 Task: Toggle the insert space after opening before closing non-empty brackets in the format.
Action: Mouse moved to (35, 546)
Screenshot: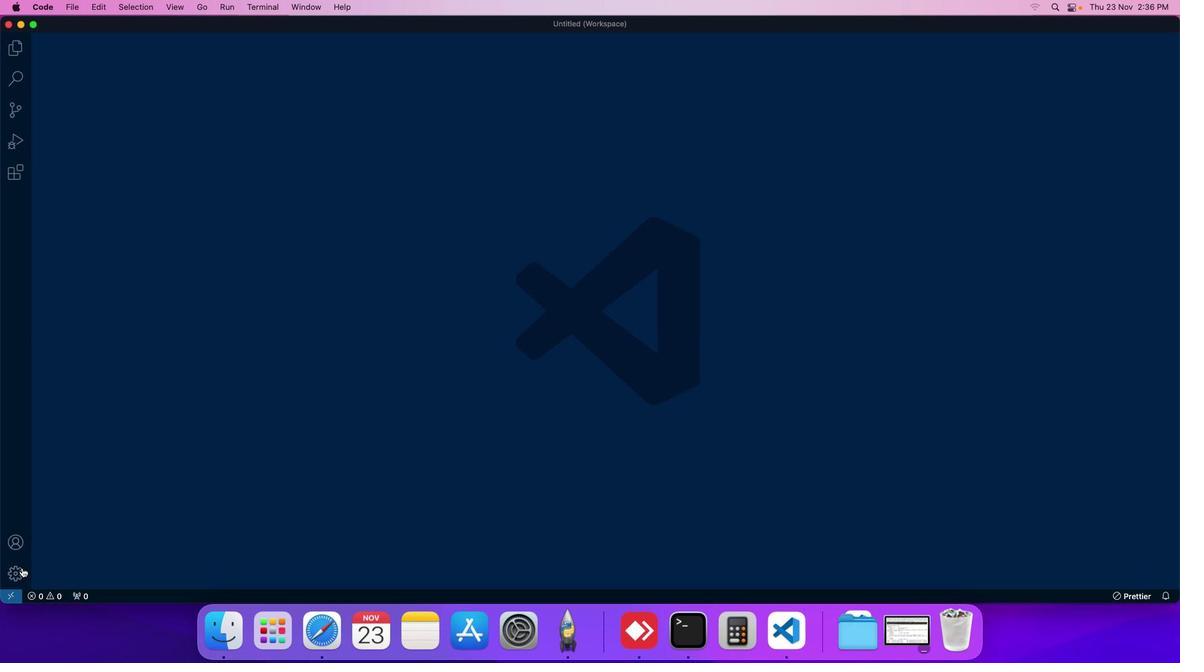 
Action: Mouse pressed left at (35, 546)
Screenshot: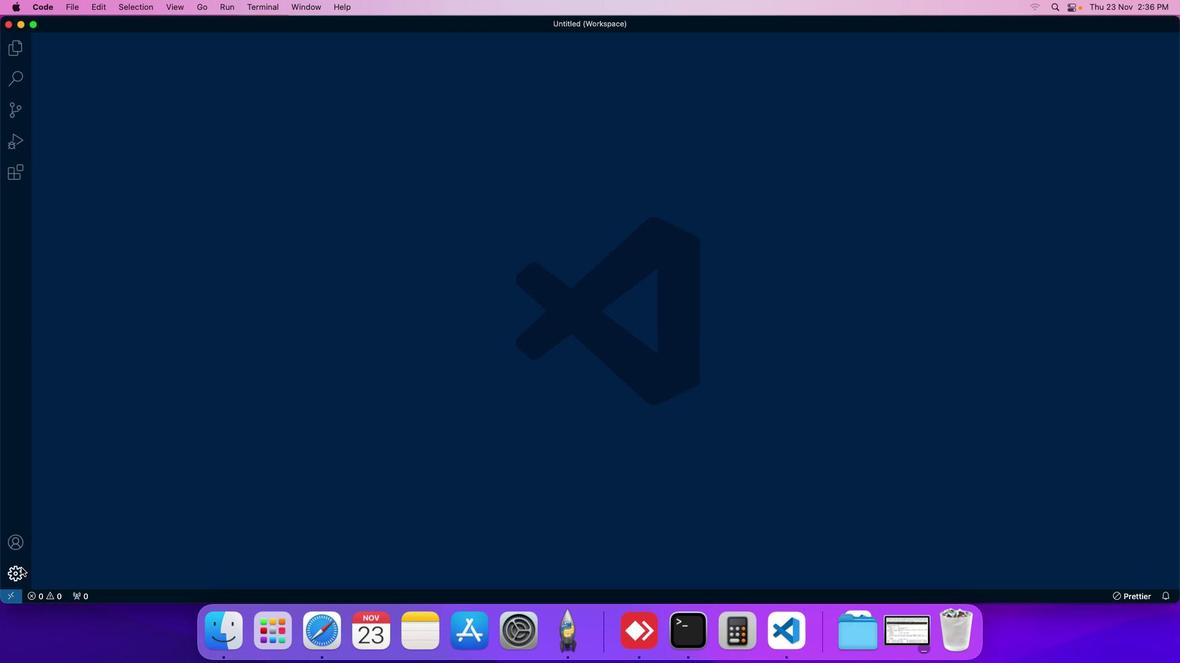 
Action: Mouse moved to (74, 484)
Screenshot: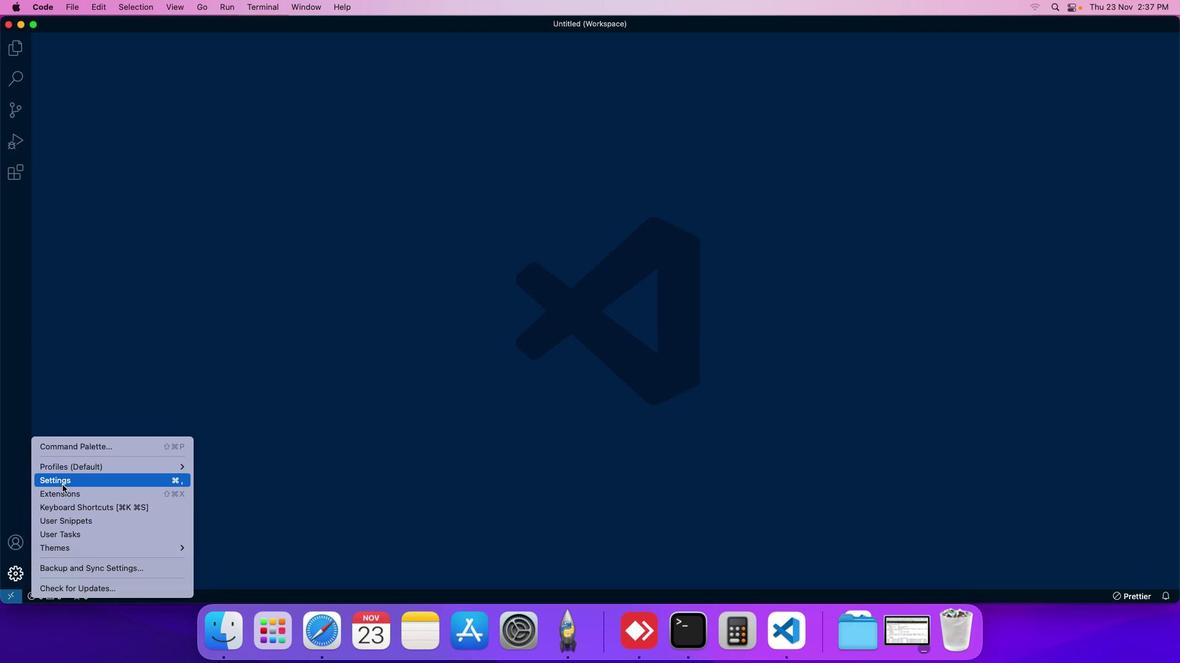 
Action: Mouse pressed left at (74, 484)
Screenshot: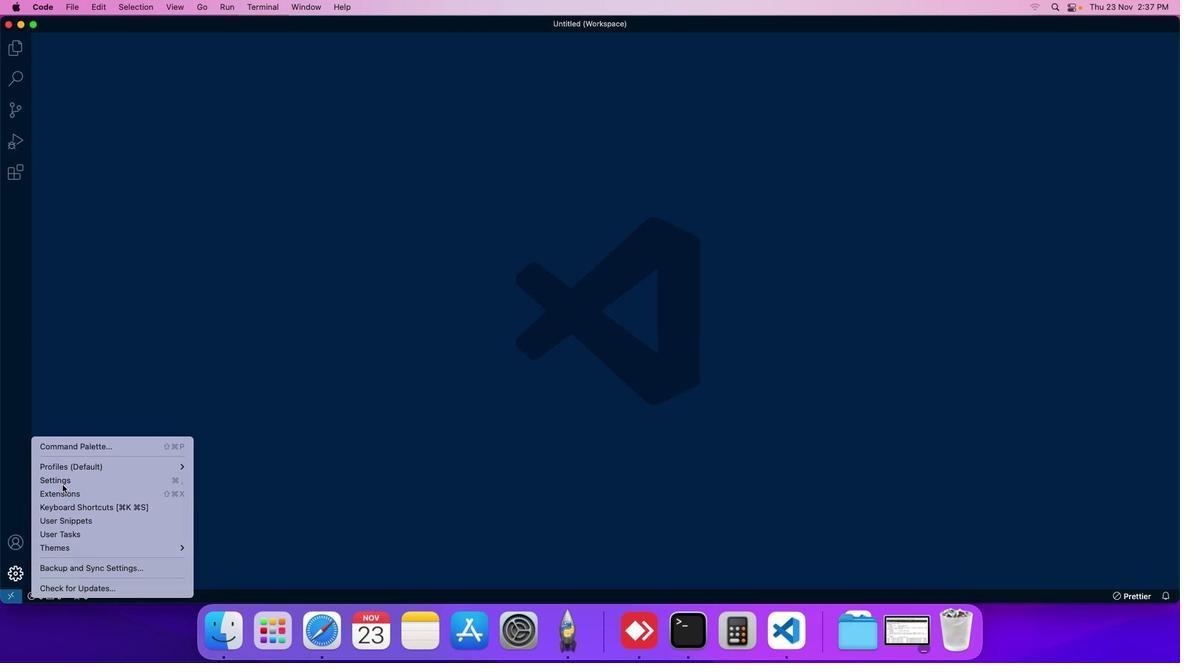 
Action: Mouse moved to (292, 202)
Screenshot: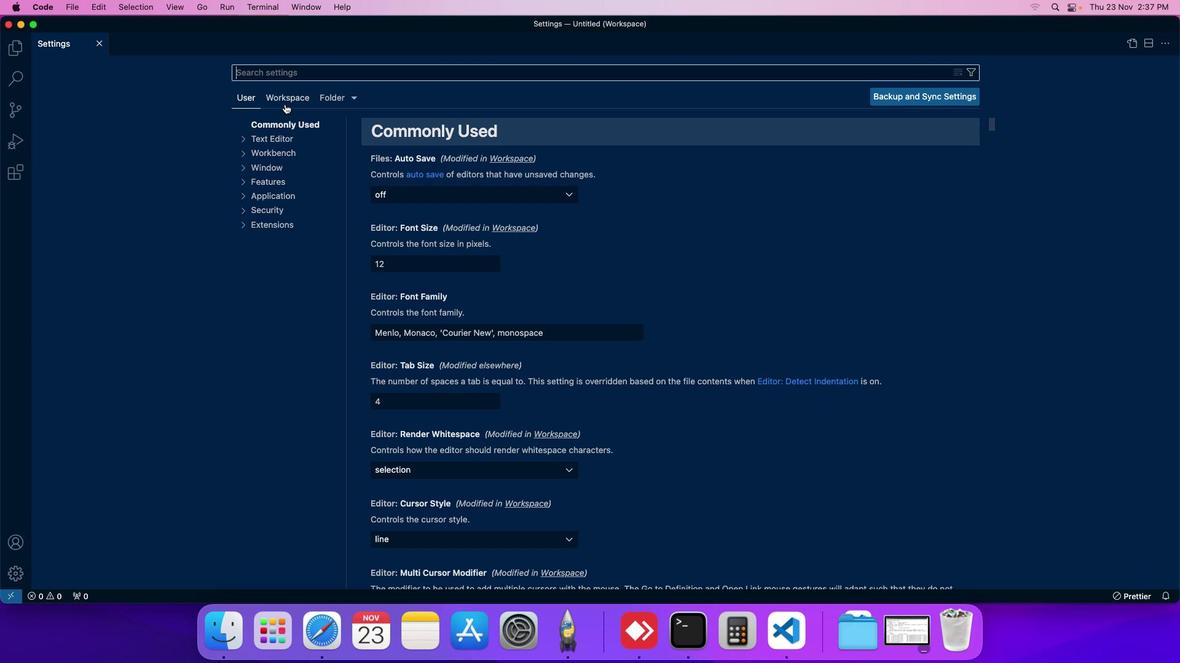 
Action: Mouse pressed left at (292, 202)
Screenshot: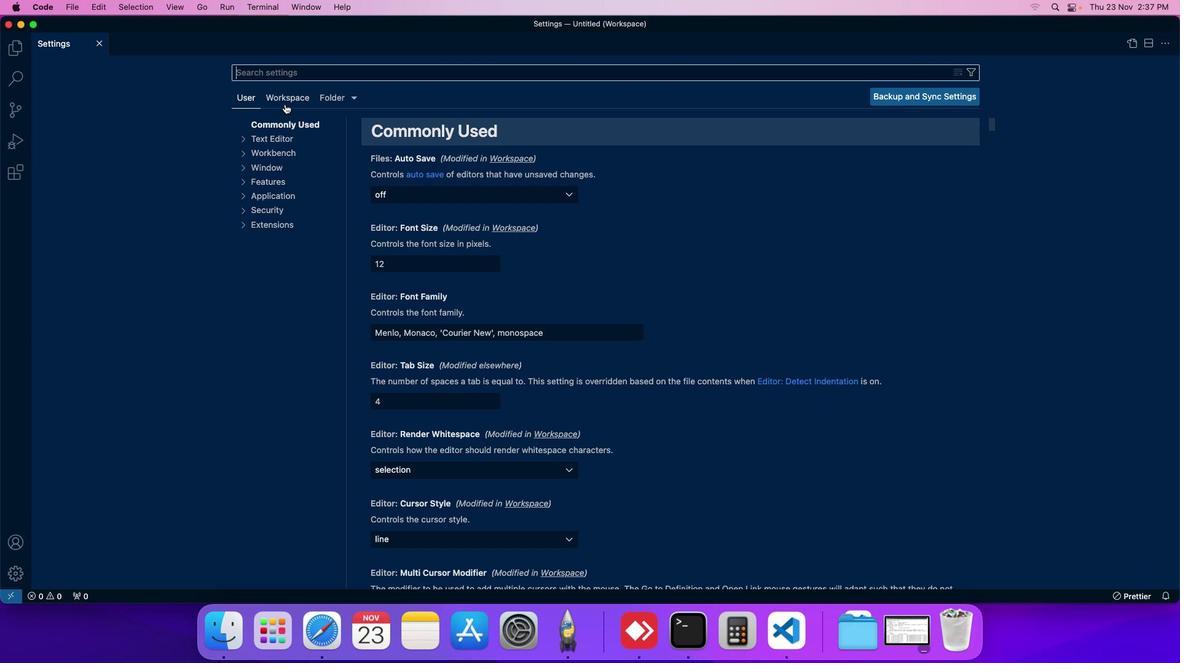 
Action: Mouse moved to (297, 277)
Screenshot: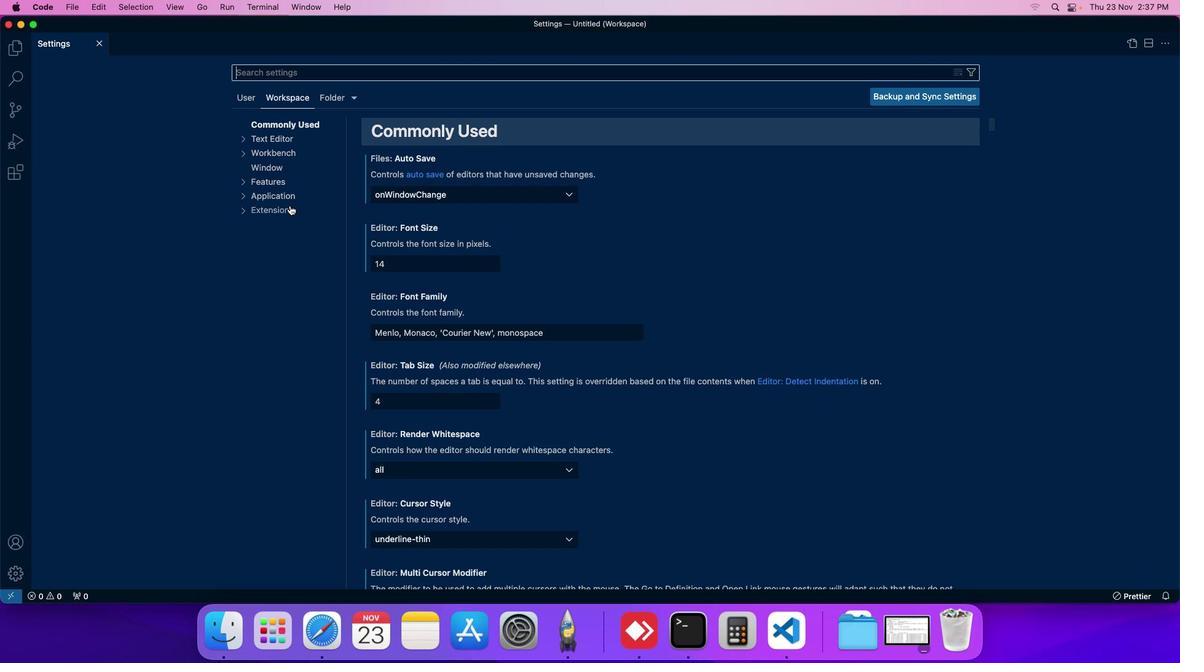 
Action: Mouse pressed left at (297, 277)
Screenshot: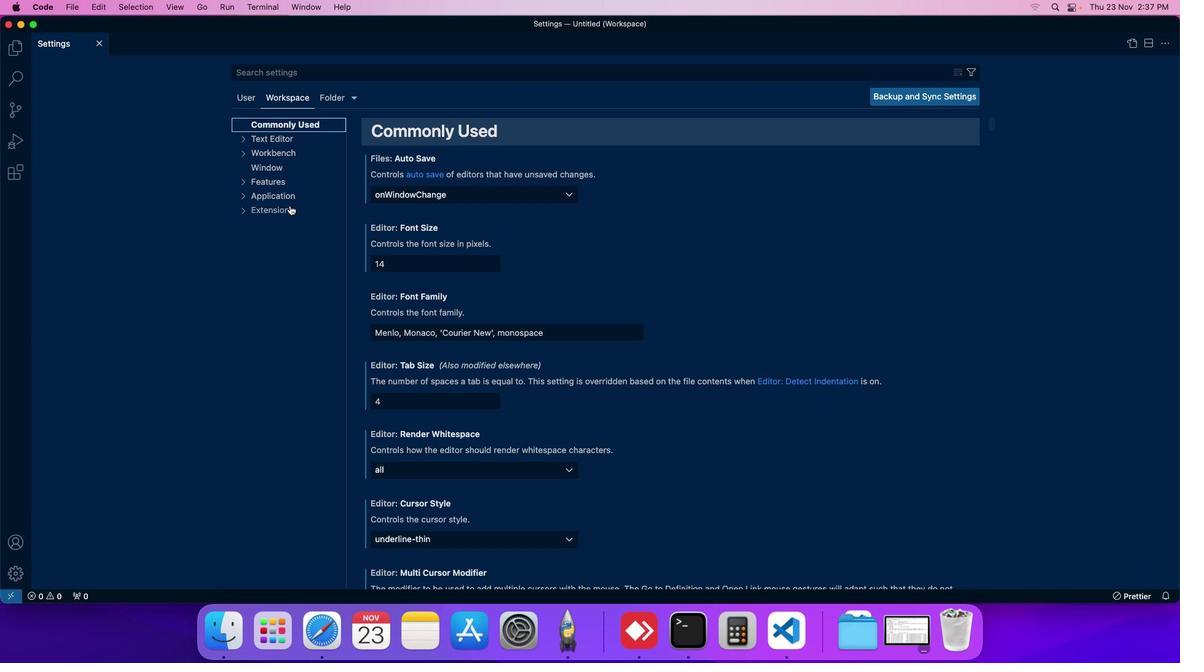 
Action: Mouse moved to (299, 509)
Screenshot: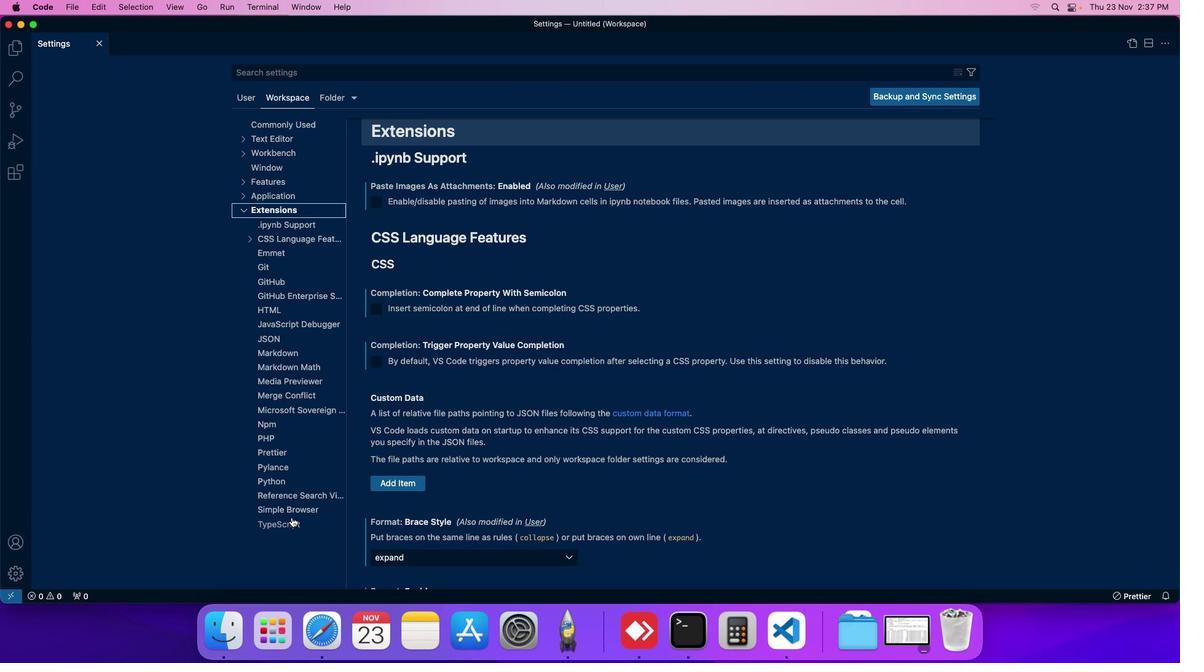 
Action: Mouse pressed left at (299, 509)
Screenshot: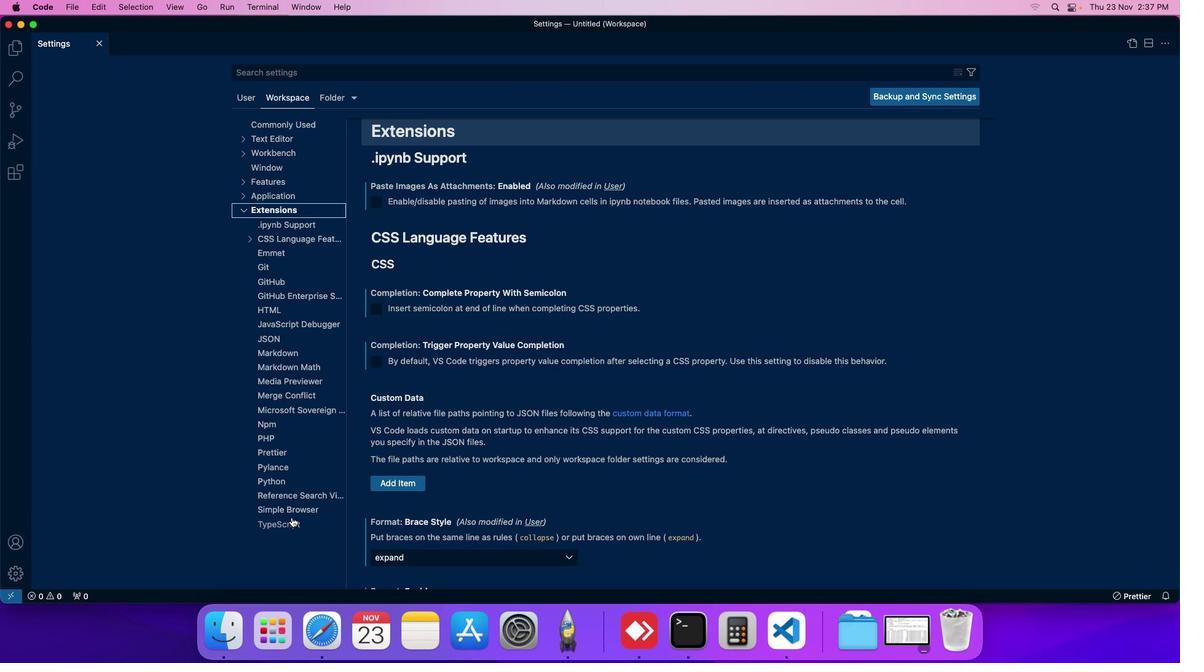 
Action: Mouse moved to (440, 505)
Screenshot: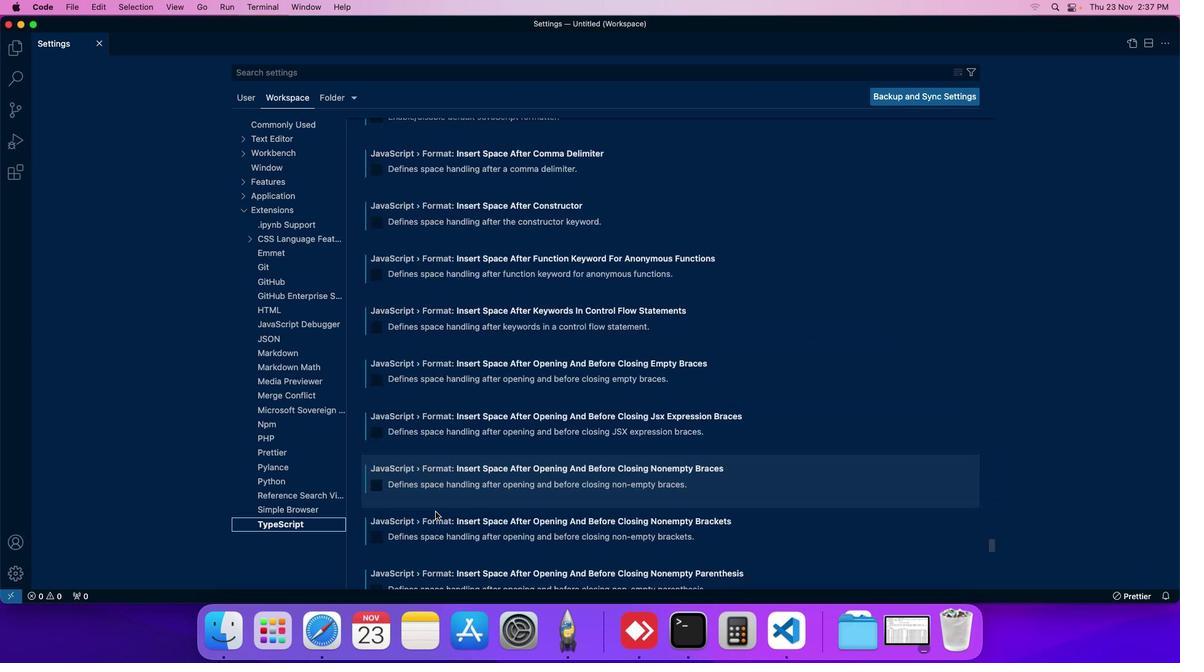 
Action: Mouse scrolled (440, 505) with delta (14, 124)
Screenshot: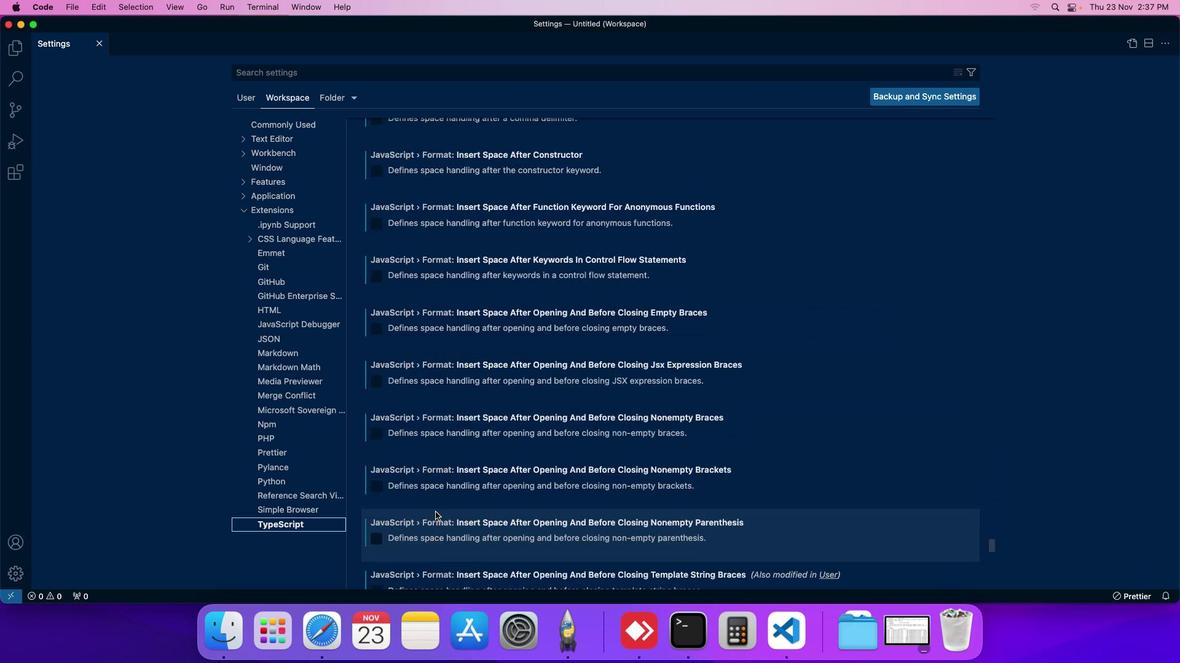 
Action: Mouse scrolled (440, 505) with delta (14, 124)
Screenshot: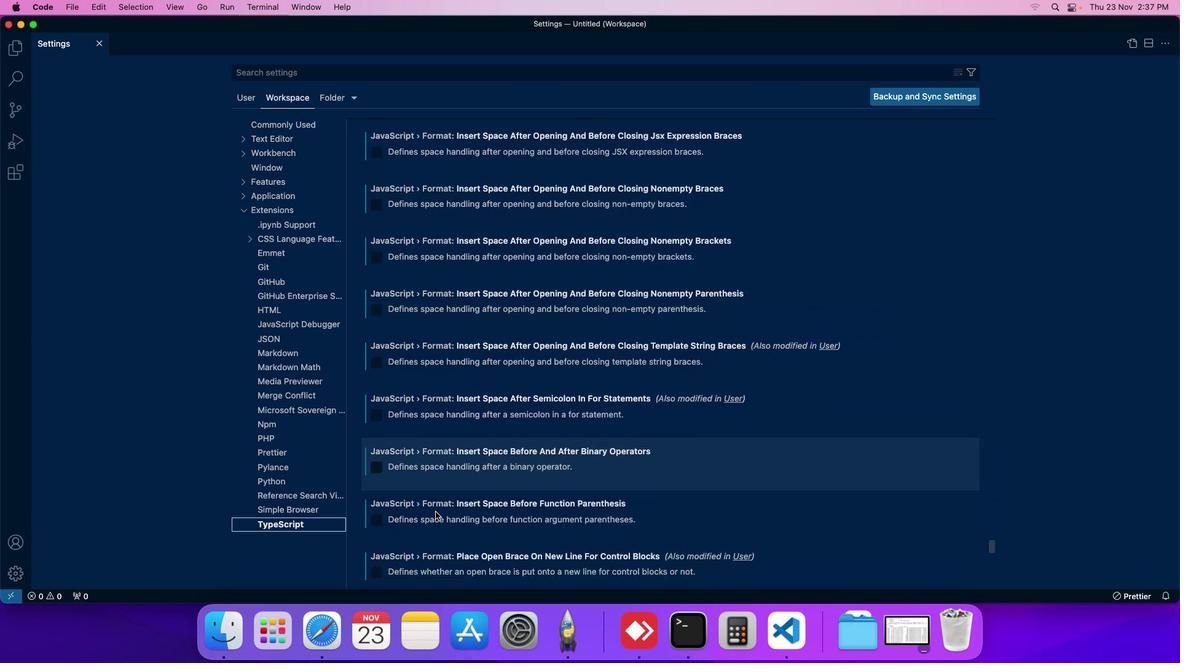 
Action: Mouse scrolled (440, 505) with delta (14, 124)
Screenshot: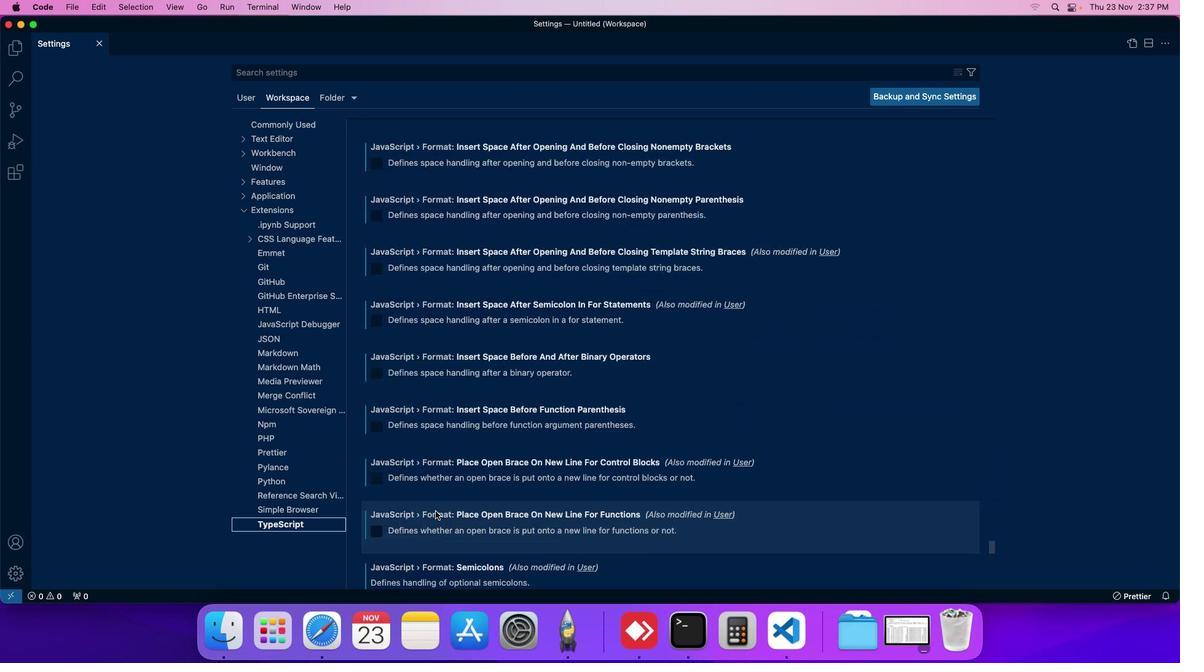 
Action: Mouse moved to (440, 504)
Screenshot: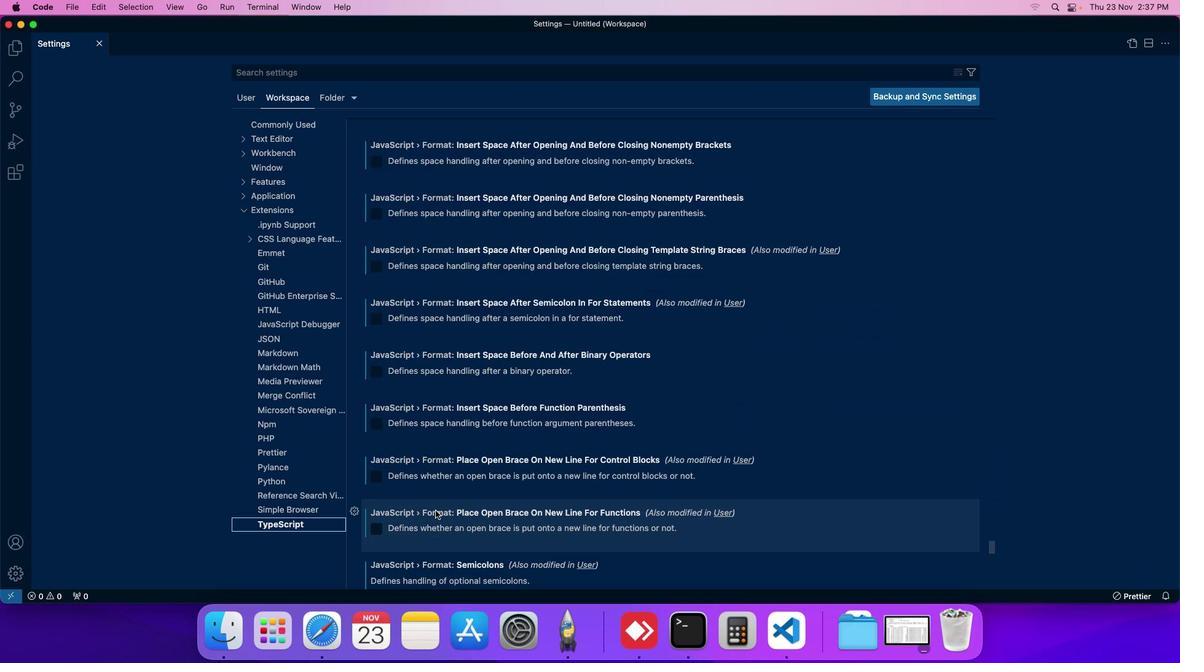 
Action: Mouse scrolled (440, 504) with delta (14, 124)
Screenshot: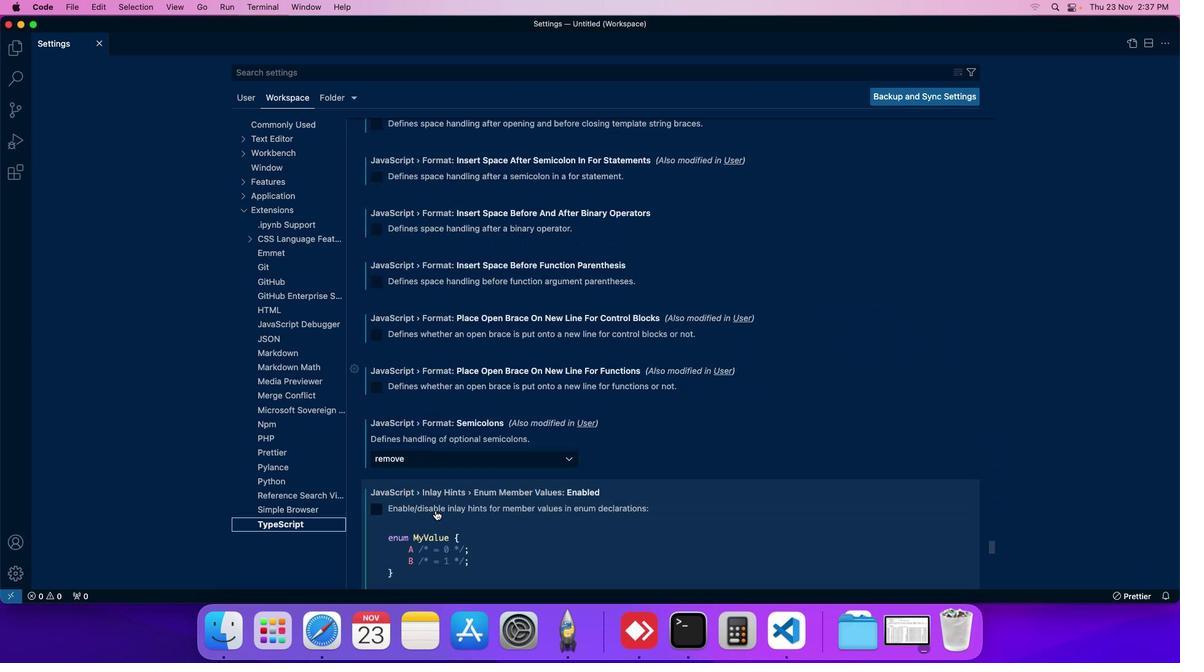 
Action: Mouse scrolled (440, 504) with delta (14, 124)
Screenshot: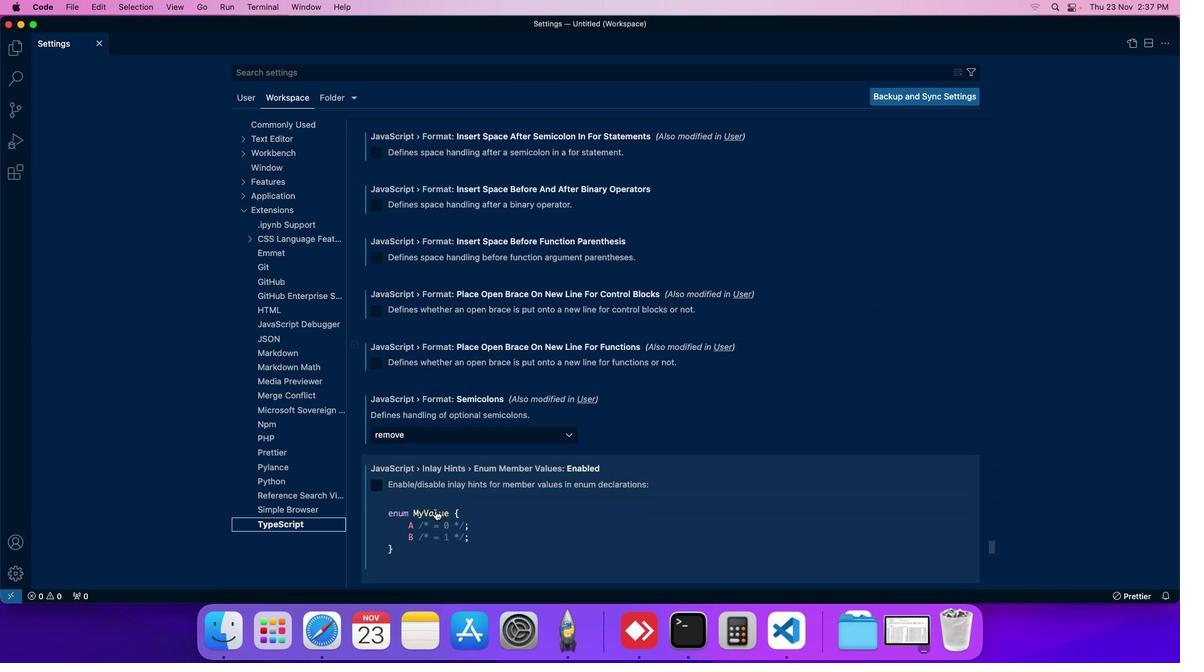 
Action: Mouse scrolled (440, 504) with delta (14, 124)
Screenshot: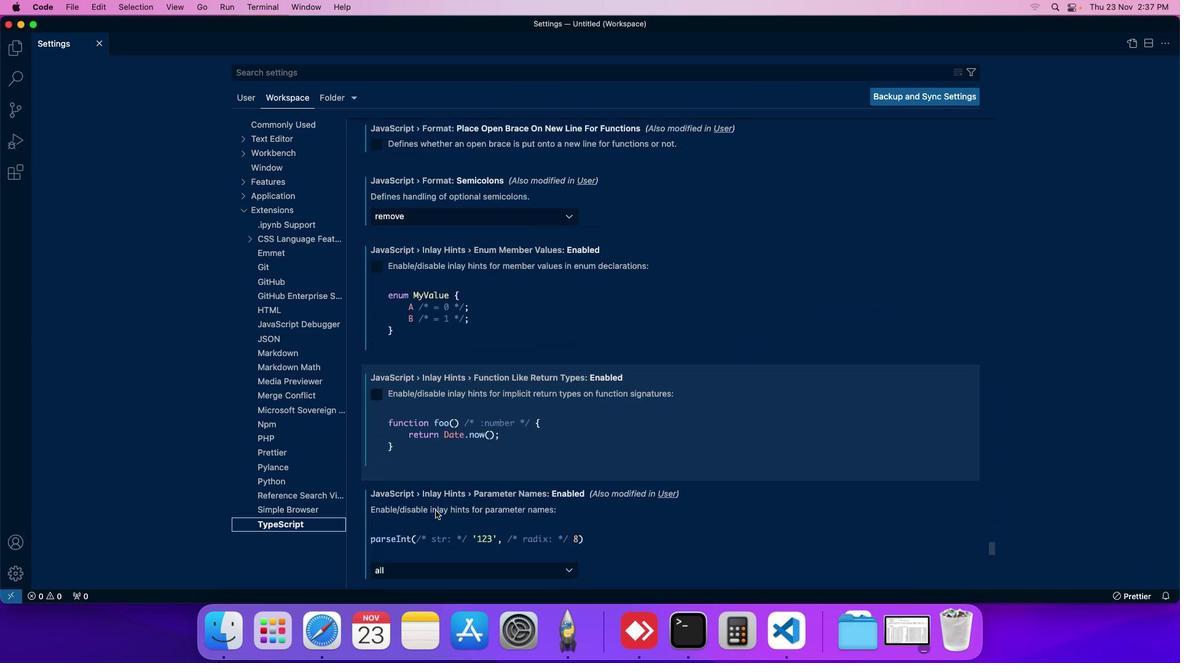 
Action: Mouse scrolled (440, 504) with delta (14, 124)
Screenshot: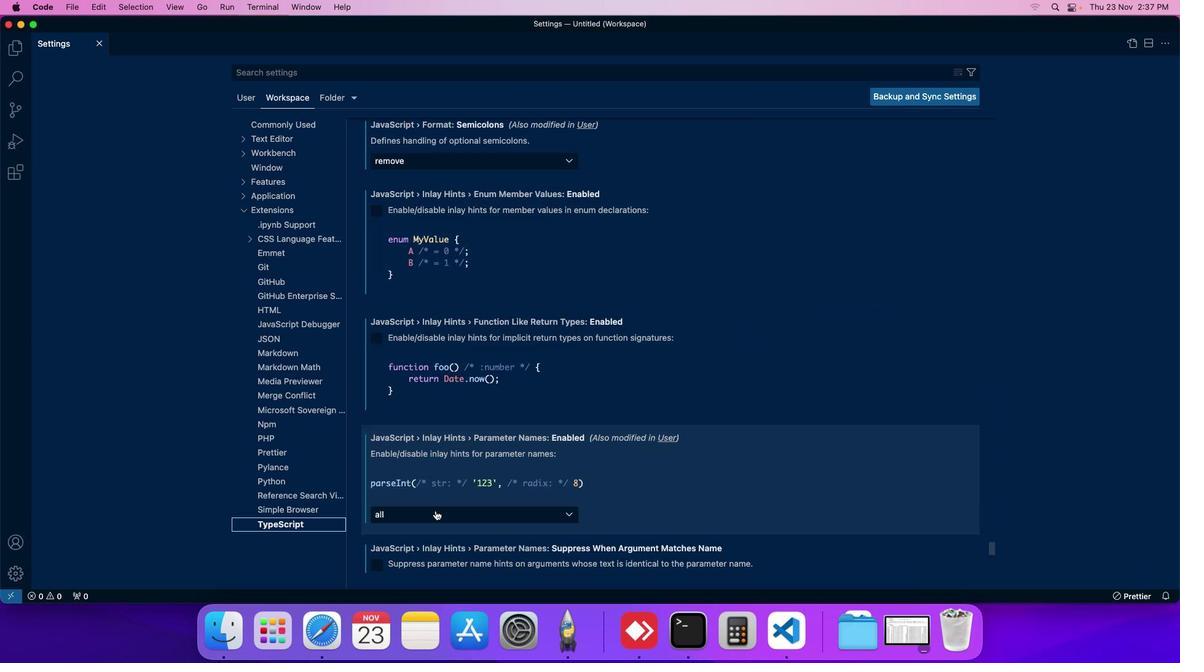 
Action: Mouse scrolled (440, 504) with delta (14, 124)
Screenshot: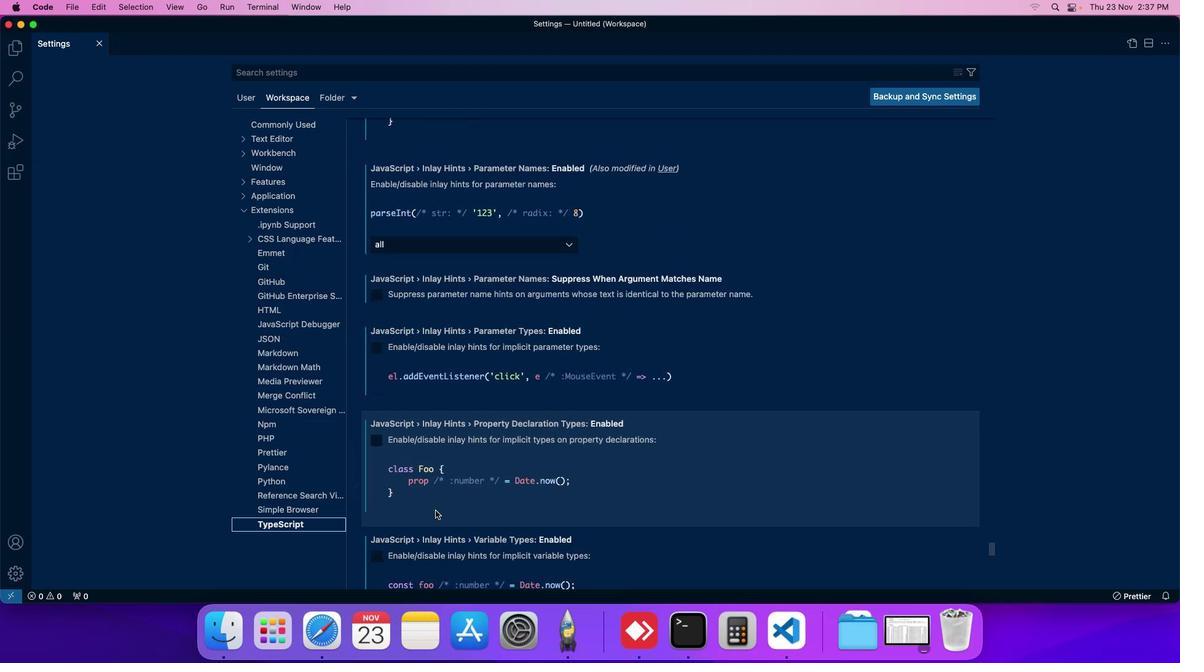 
Action: Mouse scrolled (440, 504) with delta (14, 124)
Screenshot: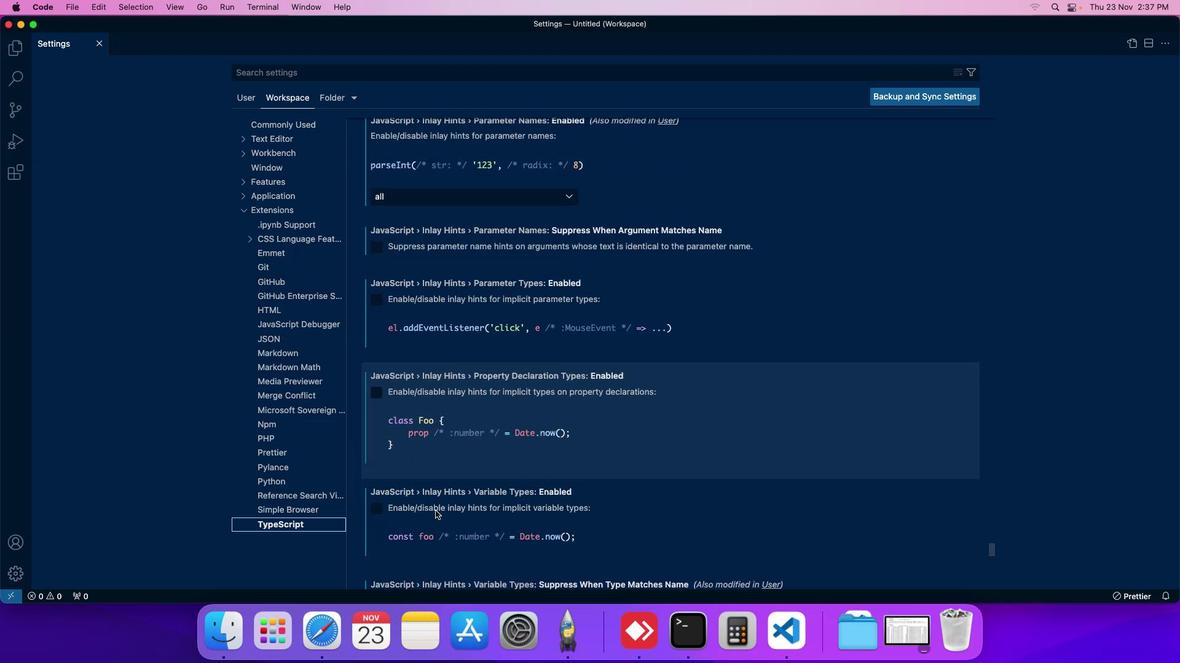 
Action: Mouse scrolled (440, 504) with delta (14, 124)
Screenshot: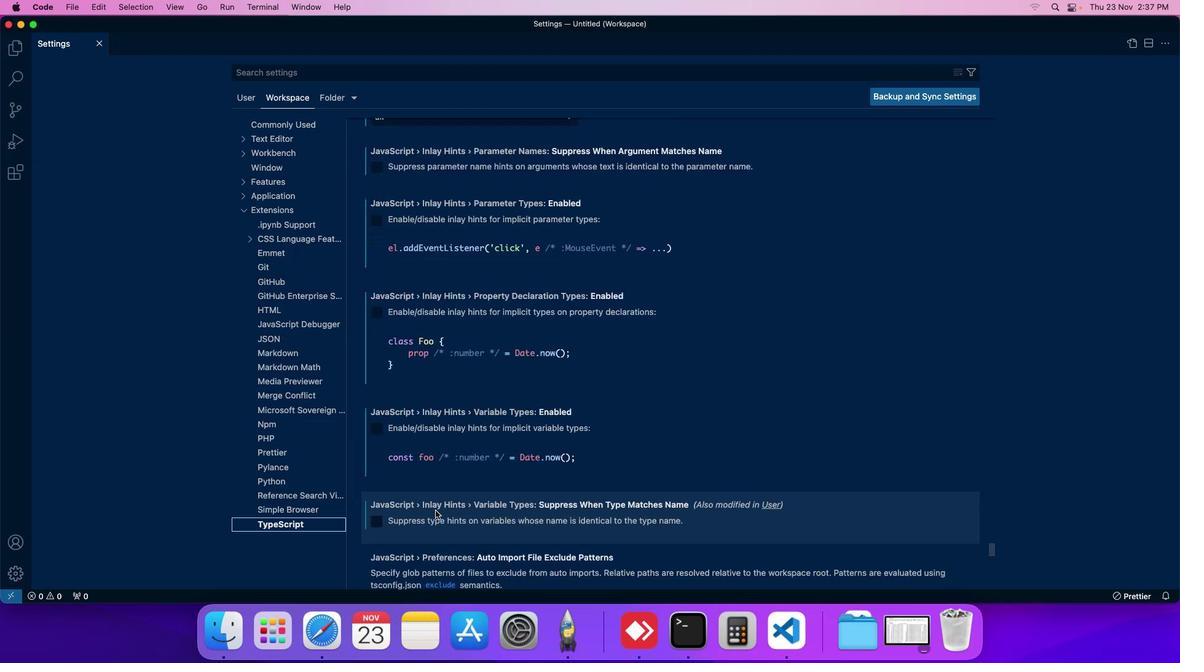 
Action: Mouse scrolled (440, 504) with delta (14, 124)
Screenshot: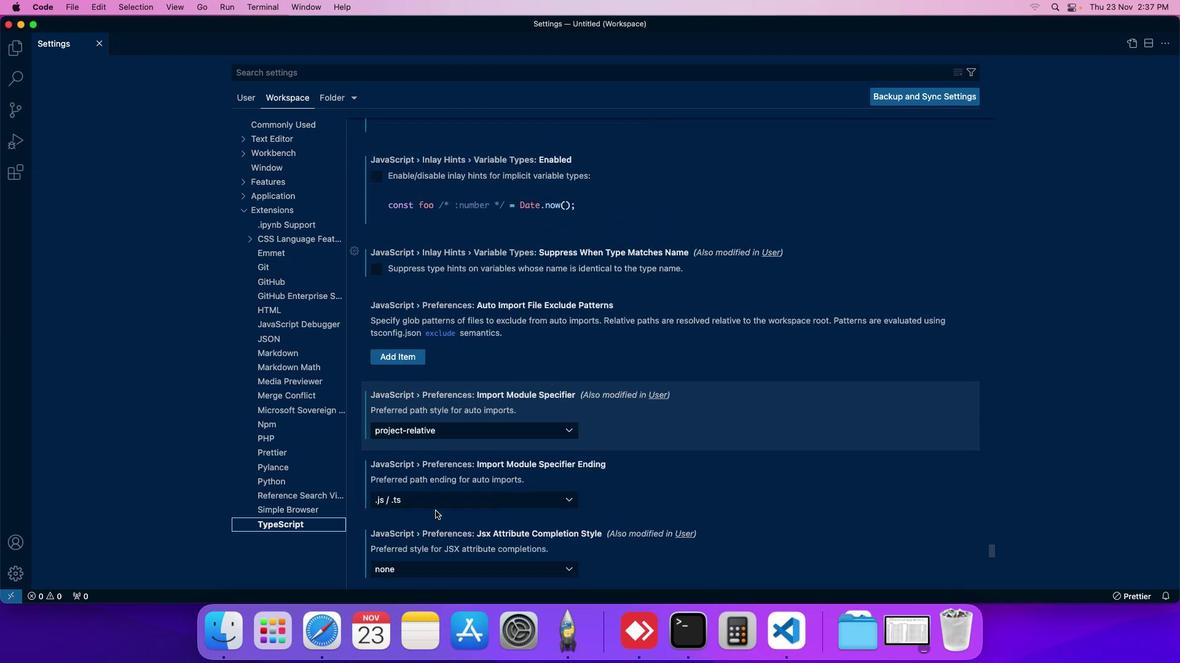 
Action: Mouse scrolled (440, 504) with delta (14, 124)
Screenshot: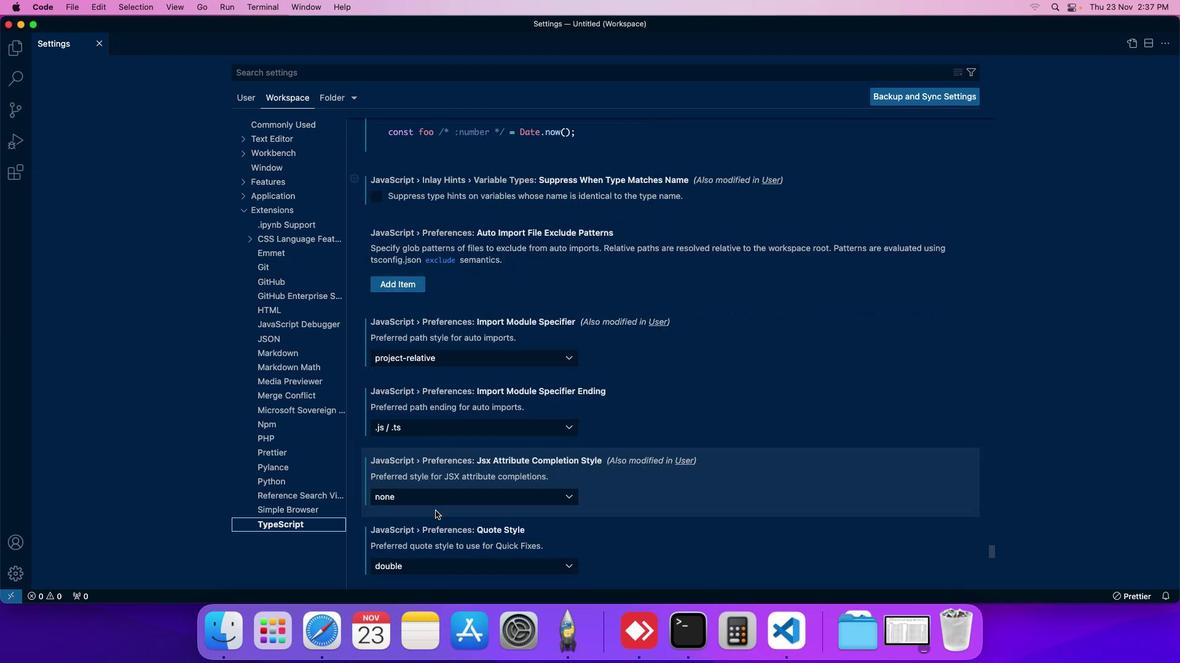 
Action: Mouse moved to (440, 504)
Screenshot: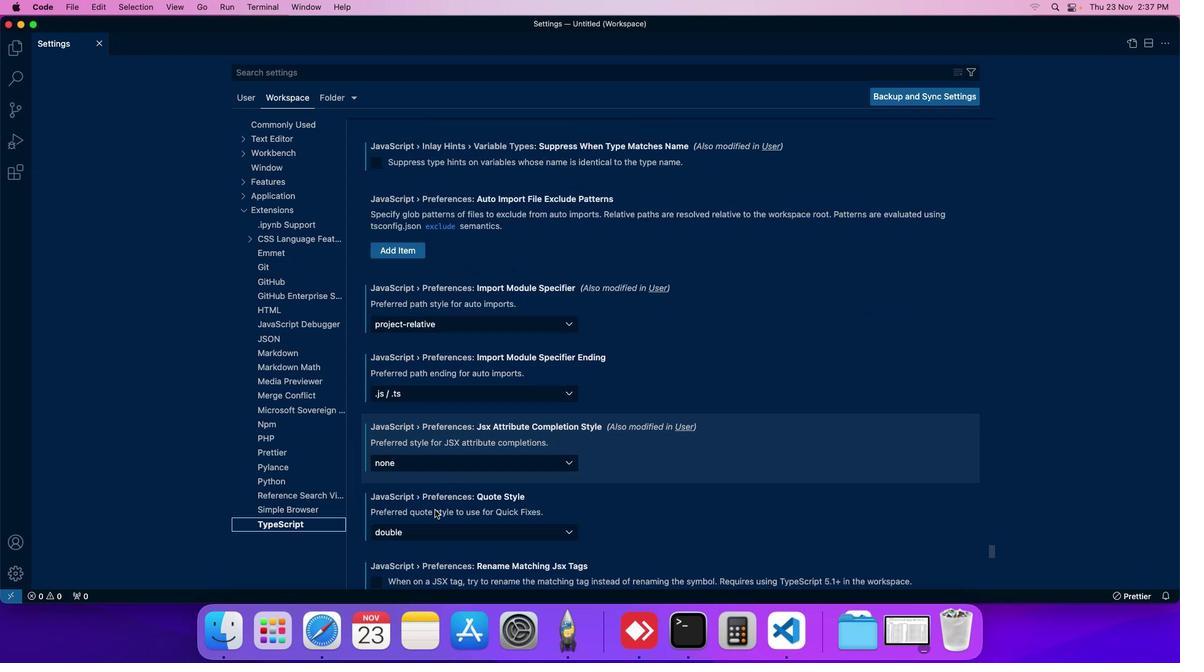 
Action: Mouse scrolled (440, 504) with delta (14, 124)
Screenshot: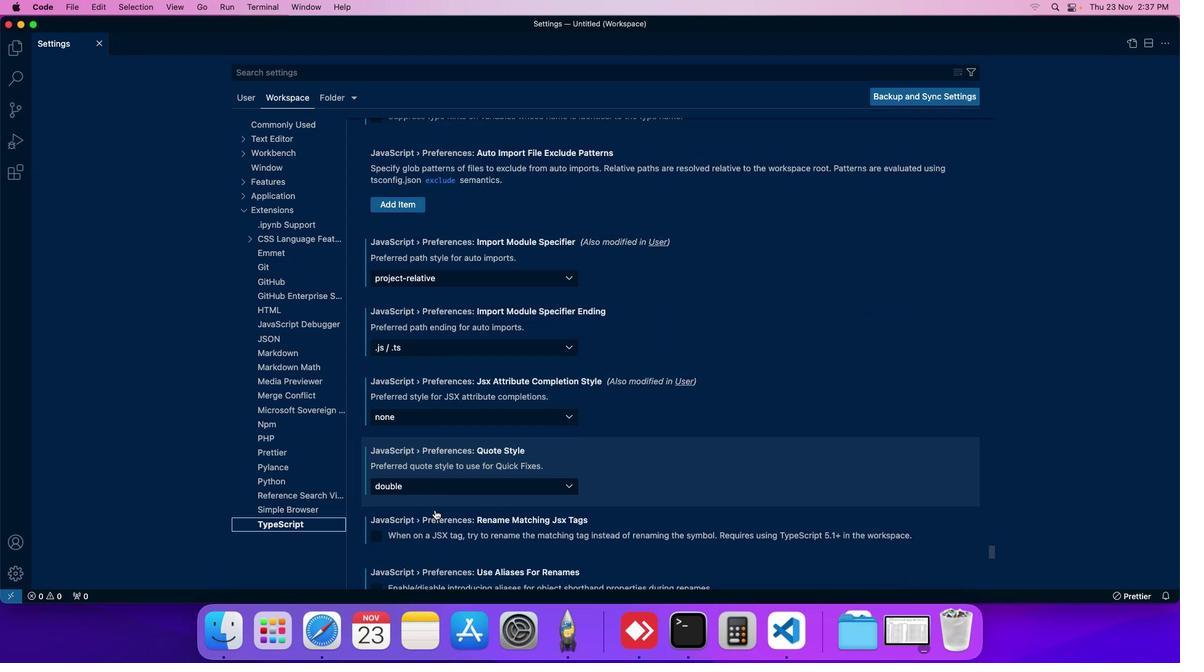 
Action: Mouse scrolled (440, 504) with delta (14, 124)
Screenshot: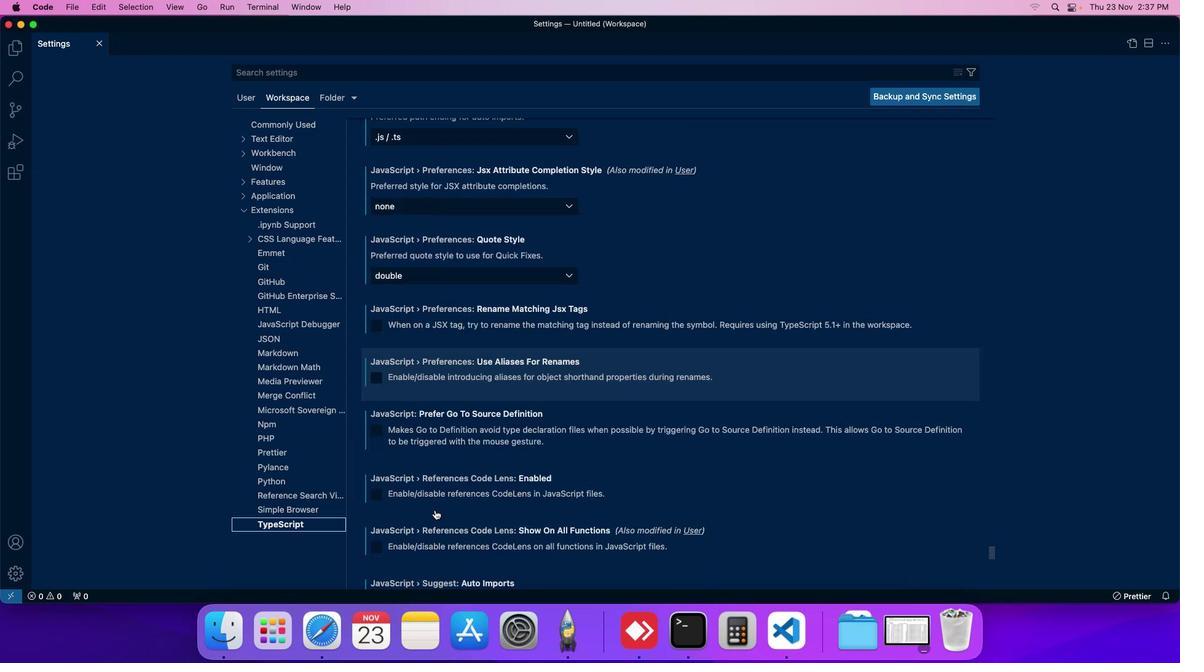 
Action: Mouse scrolled (440, 504) with delta (14, 124)
Screenshot: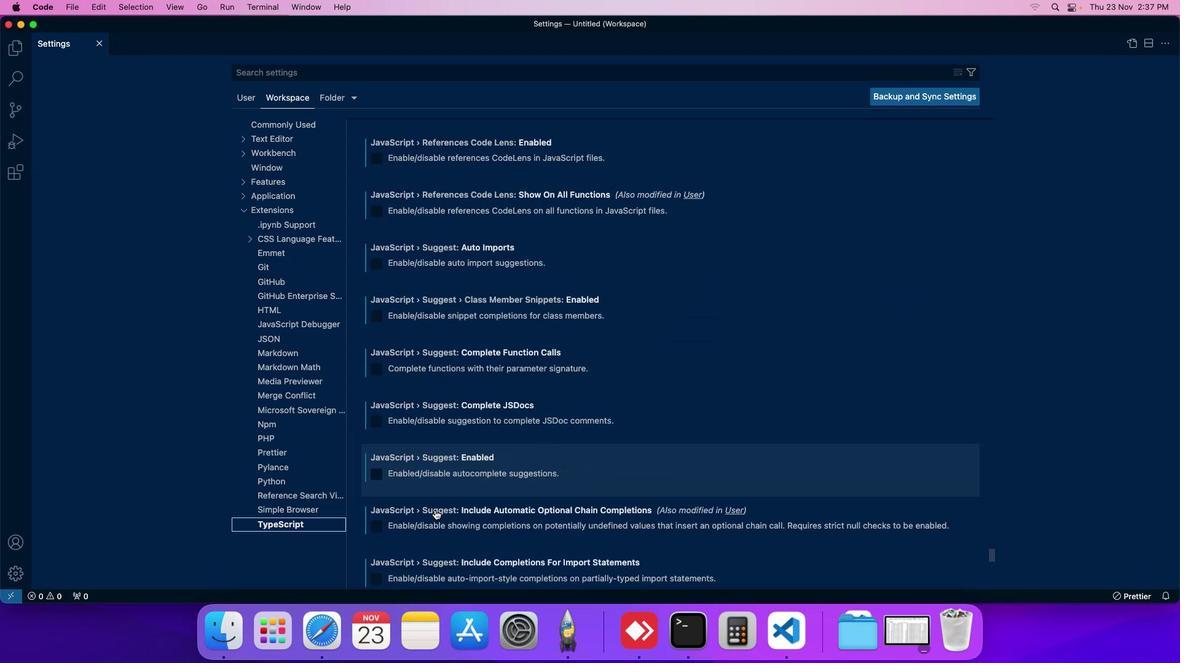 
Action: Mouse scrolled (440, 504) with delta (14, 124)
Screenshot: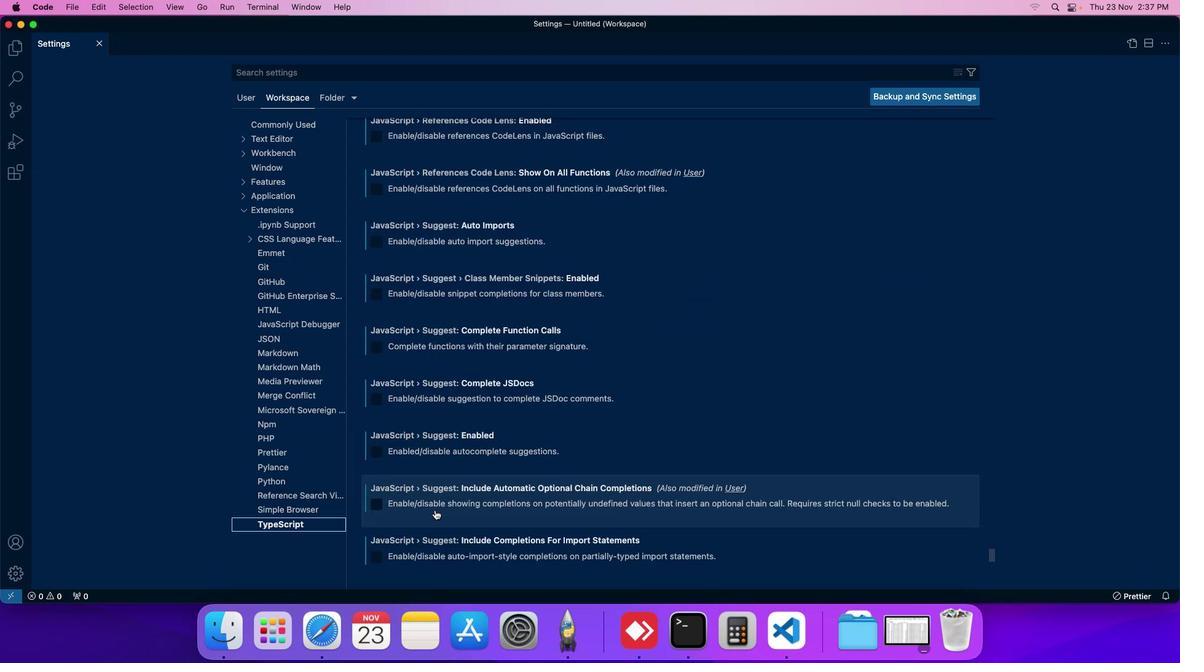 
Action: Mouse scrolled (440, 504) with delta (14, 124)
Screenshot: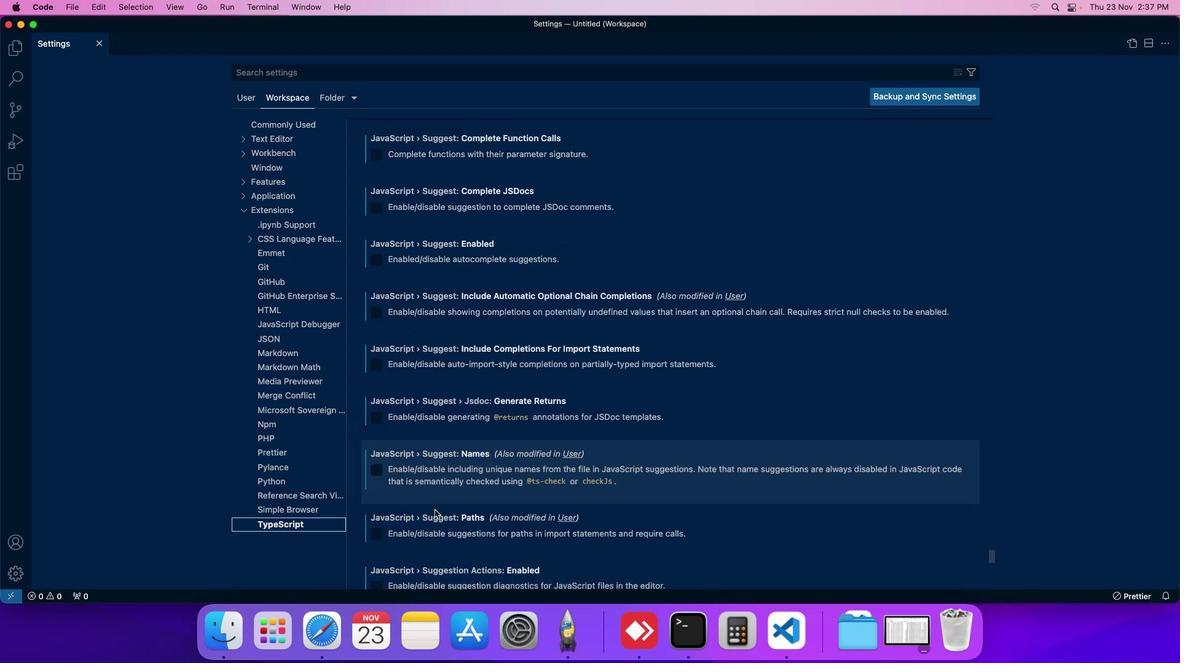 
Action: Mouse scrolled (440, 504) with delta (14, 124)
Screenshot: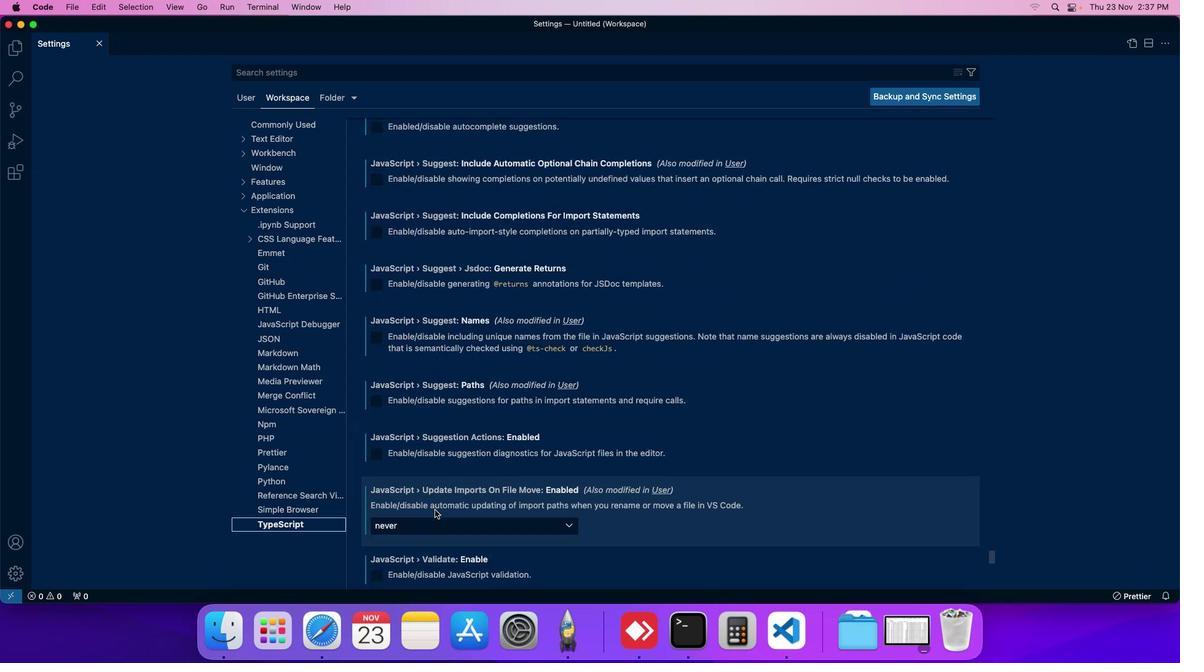 
Action: Mouse scrolled (440, 504) with delta (14, 124)
Screenshot: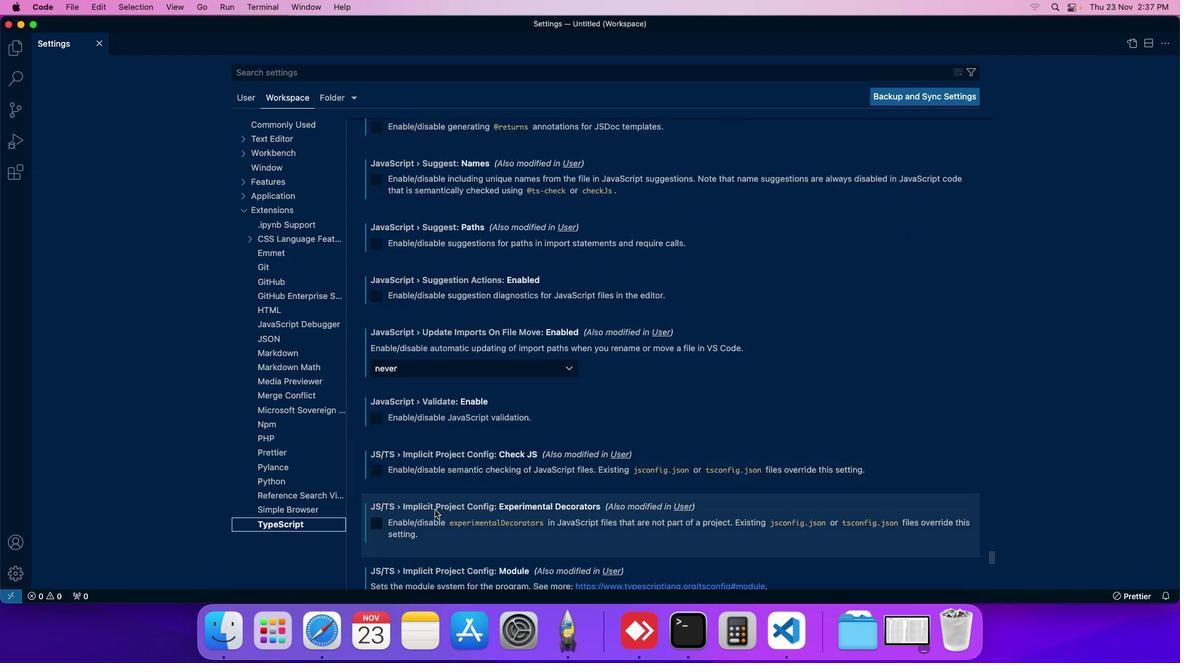 
Action: Mouse scrolled (440, 504) with delta (14, 124)
Screenshot: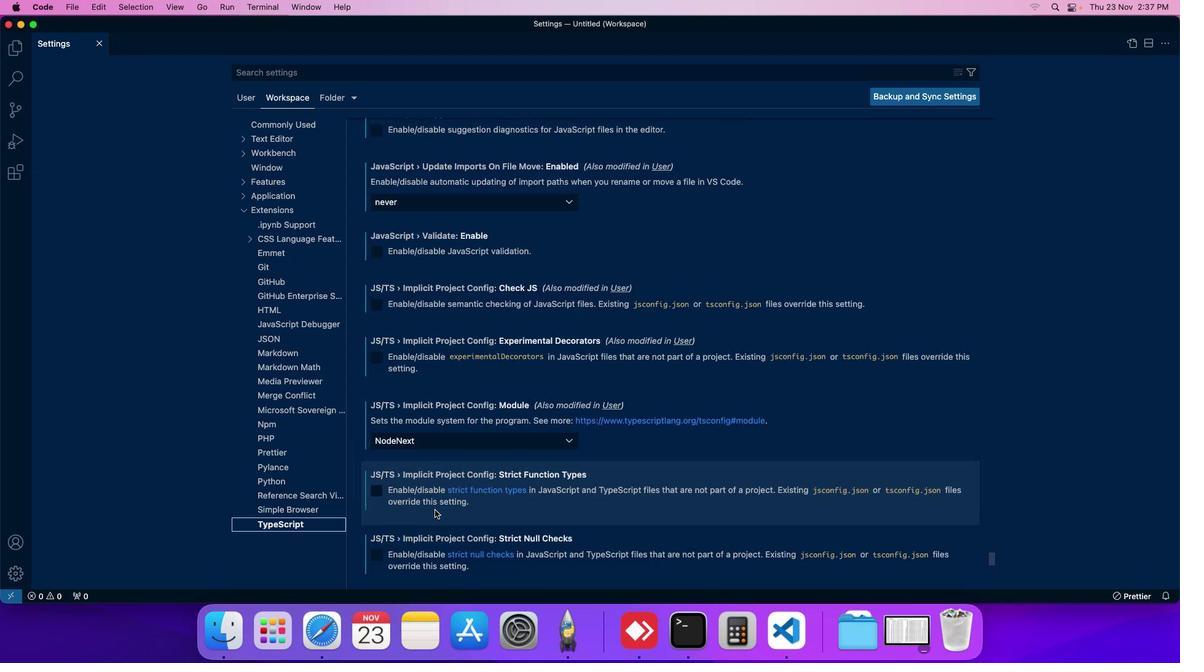 
Action: Mouse scrolled (440, 504) with delta (14, 124)
Screenshot: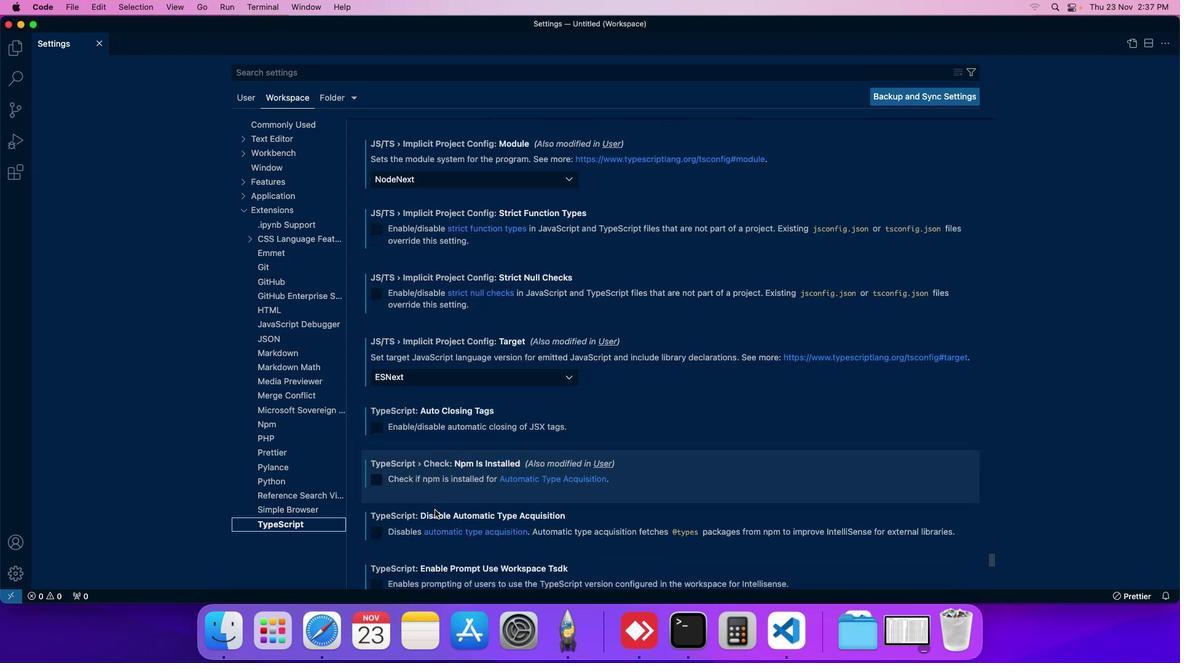 
Action: Mouse scrolled (440, 504) with delta (14, 124)
Screenshot: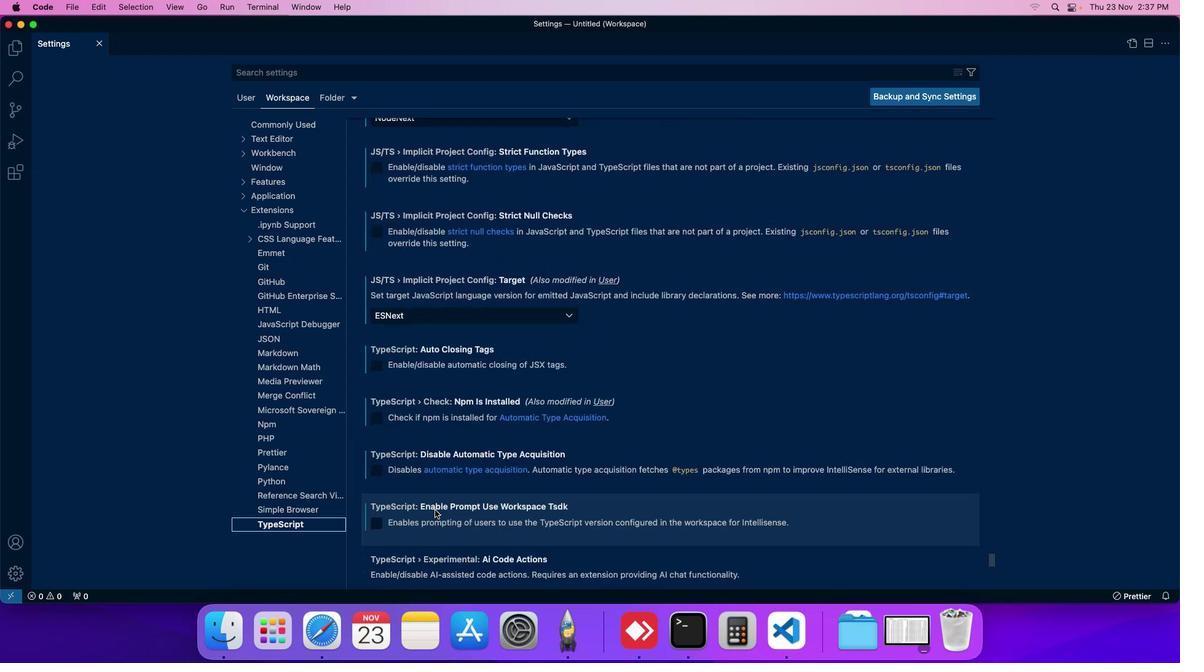 
Action: Mouse scrolled (440, 504) with delta (14, 124)
Screenshot: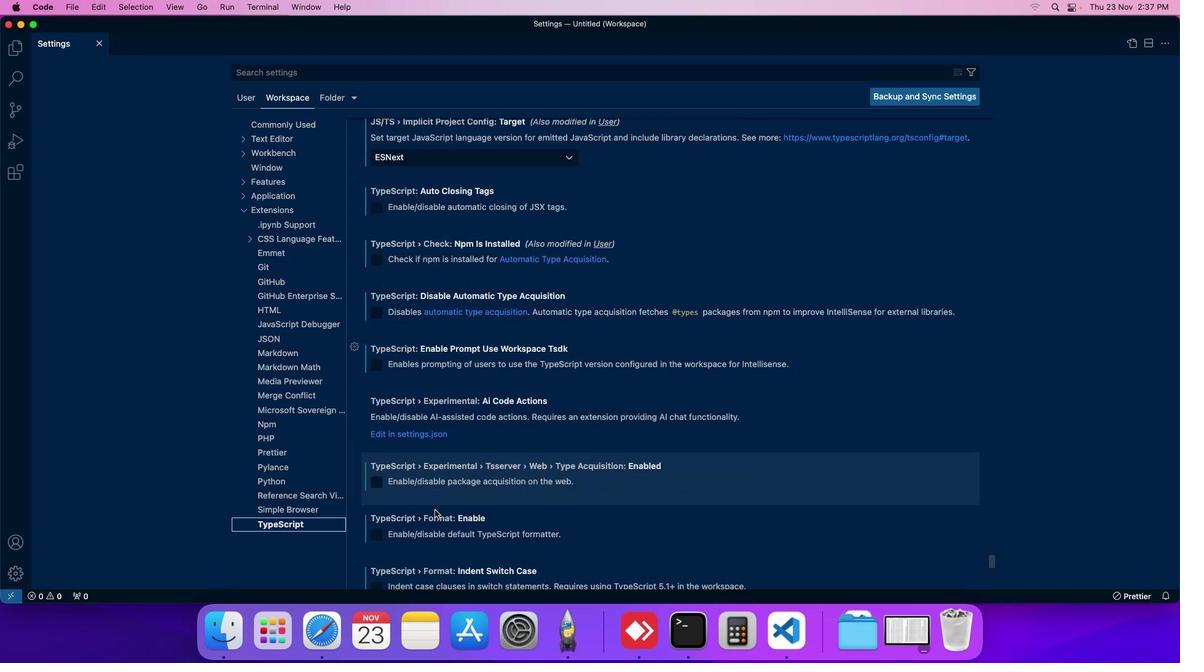 
Action: Mouse scrolled (440, 504) with delta (14, 124)
Screenshot: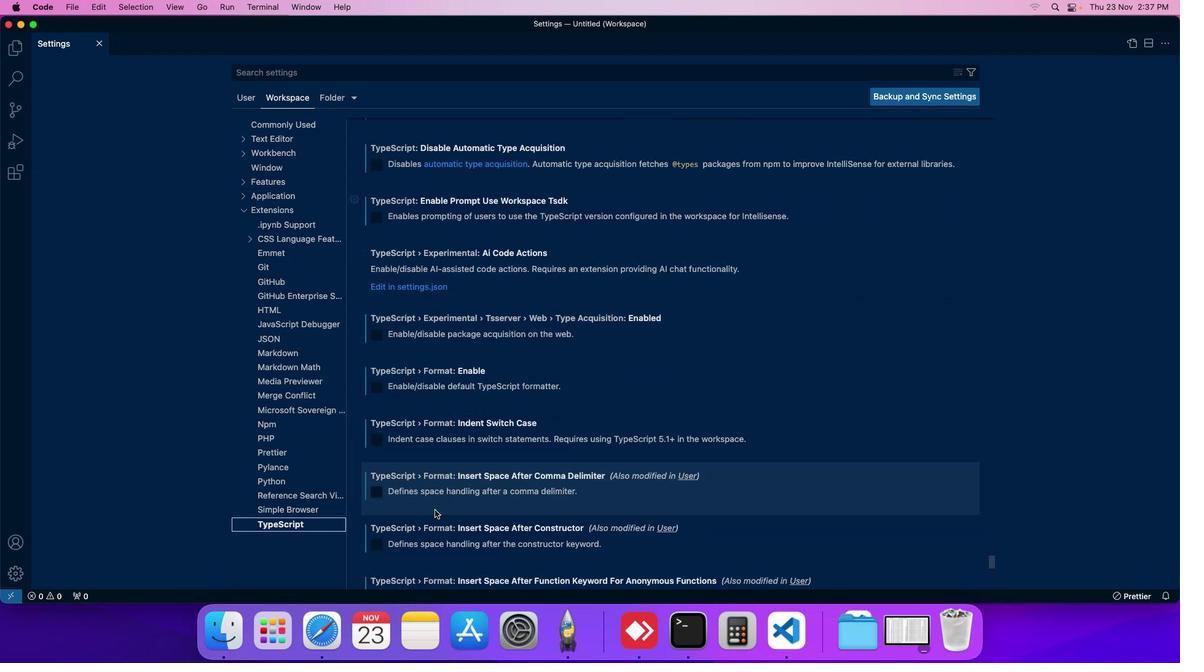 
Action: Mouse scrolled (440, 504) with delta (14, 124)
Screenshot: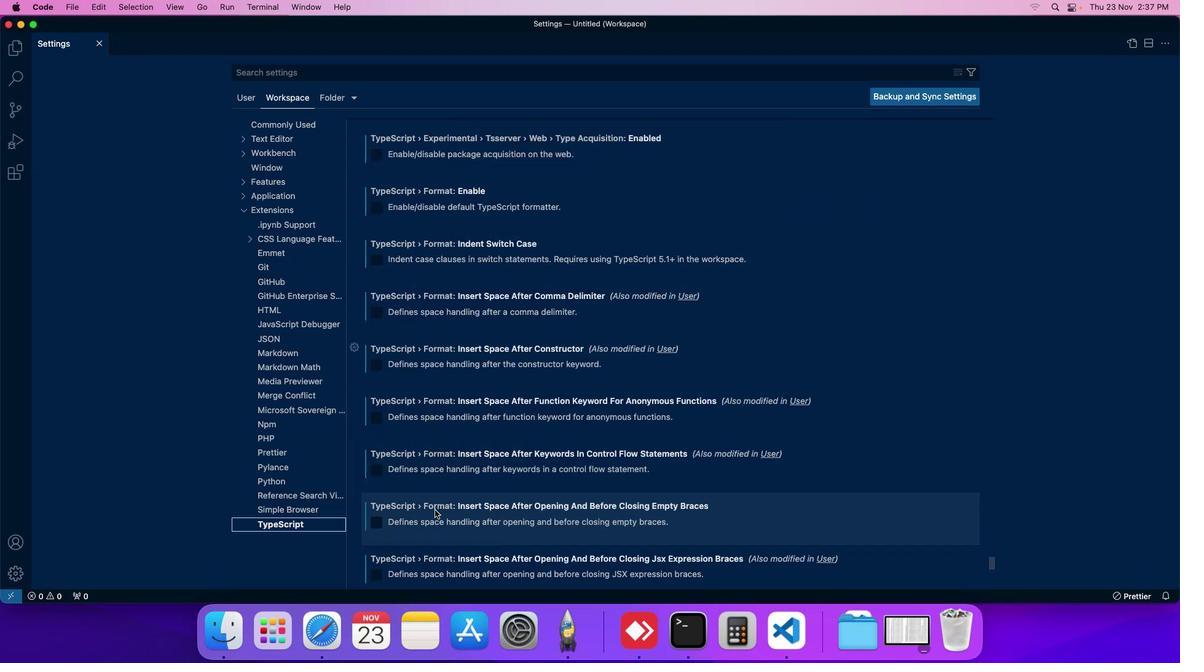 
Action: Mouse scrolled (440, 504) with delta (14, 124)
Screenshot: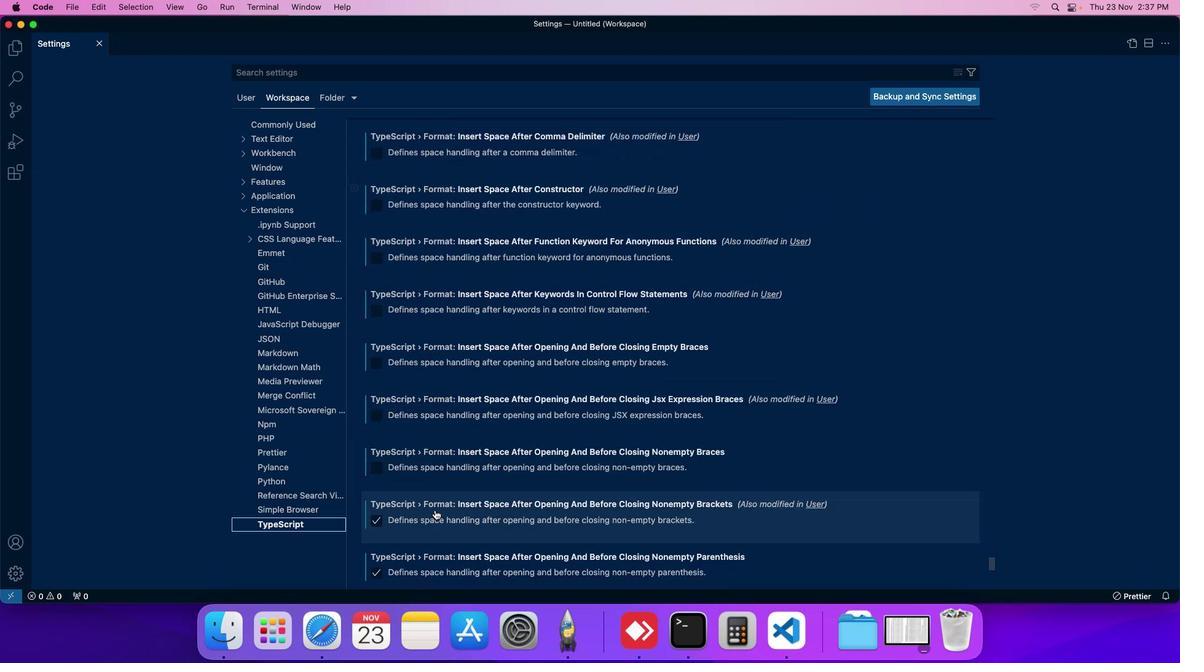 
Action: Mouse scrolled (440, 504) with delta (14, 124)
Screenshot: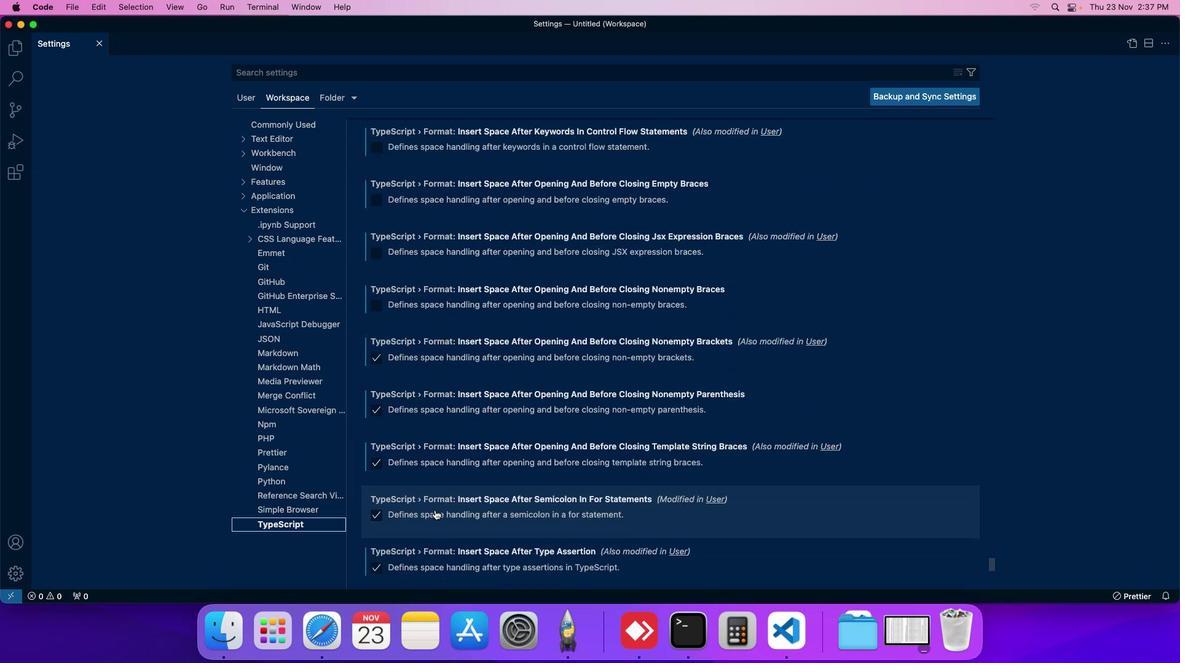 
Action: Mouse moved to (384, 386)
Screenshot: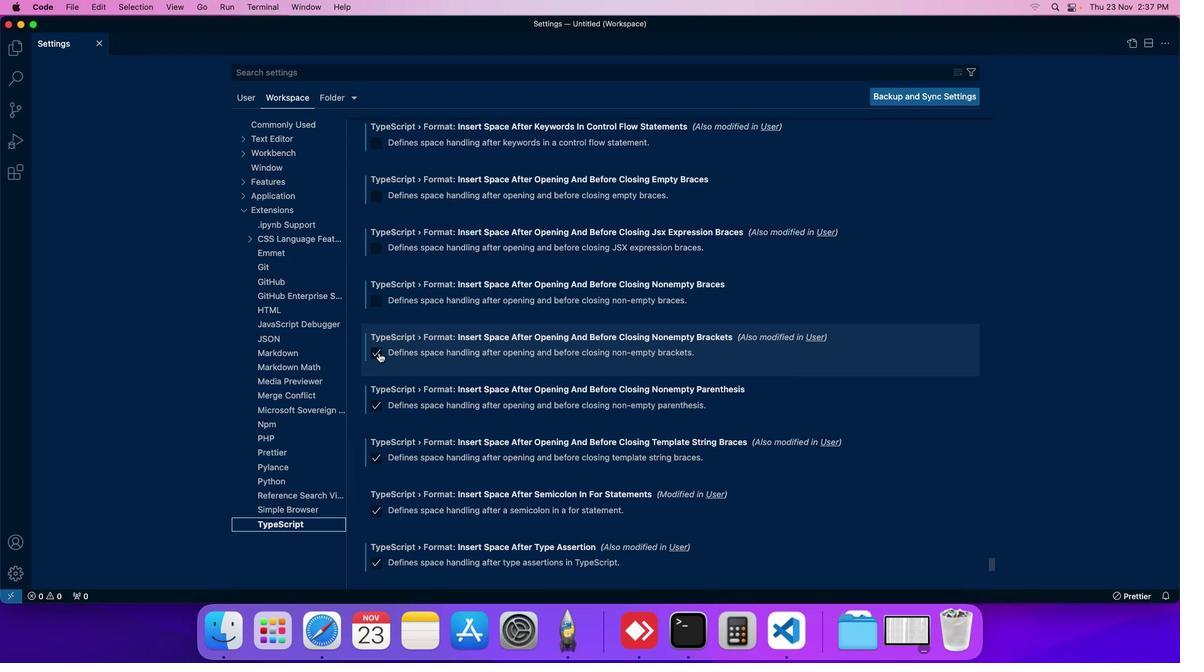 
Action: Mouse pressed left at (384, 386)
Screenshot: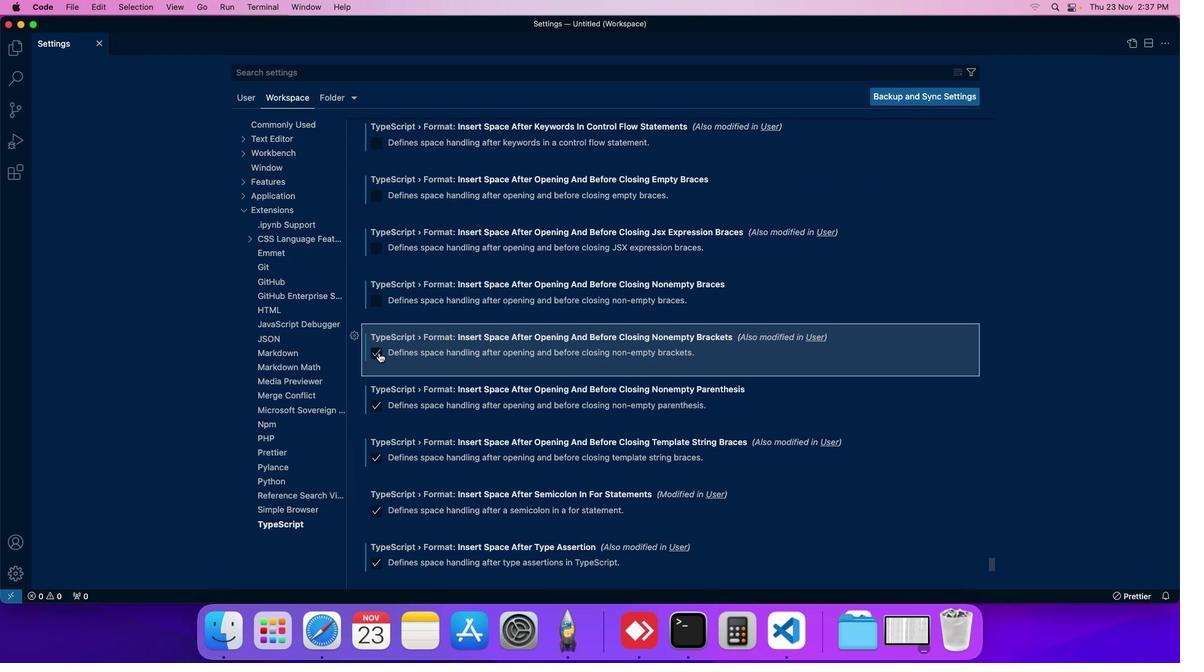 
Action: Mouse moved to (390, 389)
Screenshot: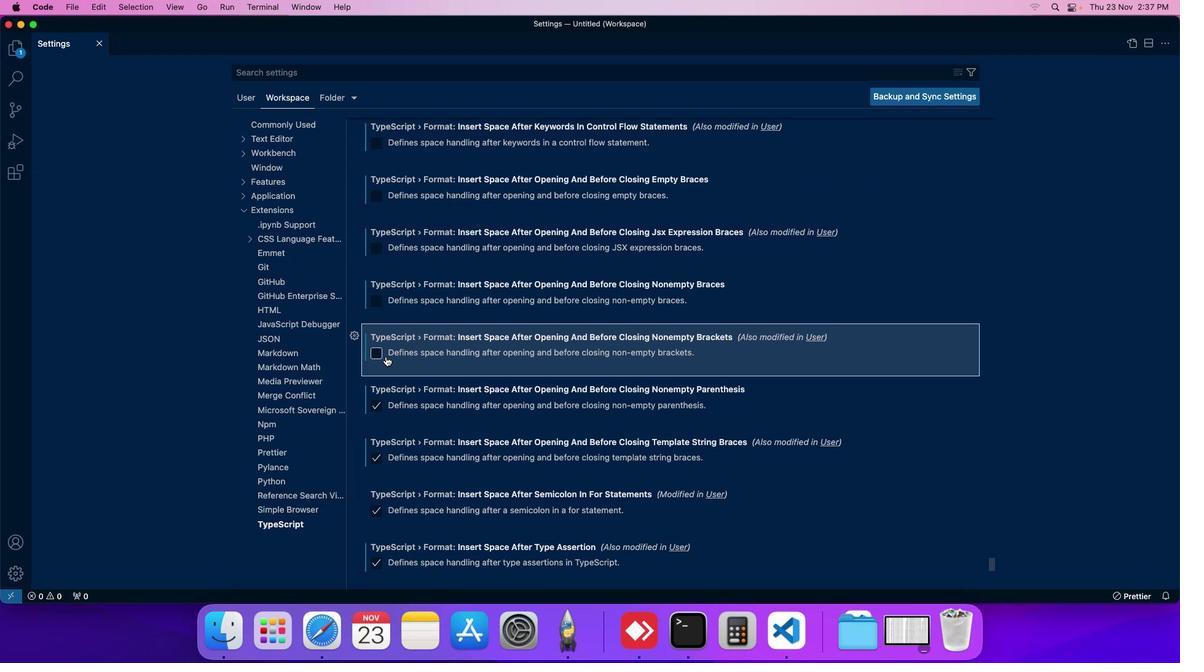 
